 Task: Forward email with the signature Charles Evans with the subject 'Project completion' from softage.1@softage.net to 'softage.6@softage.net' with the message 'Could you provide an update on the progress of the environmental sustainability project?'
Action: Mouse moved to (1053, 219)
Screenshot: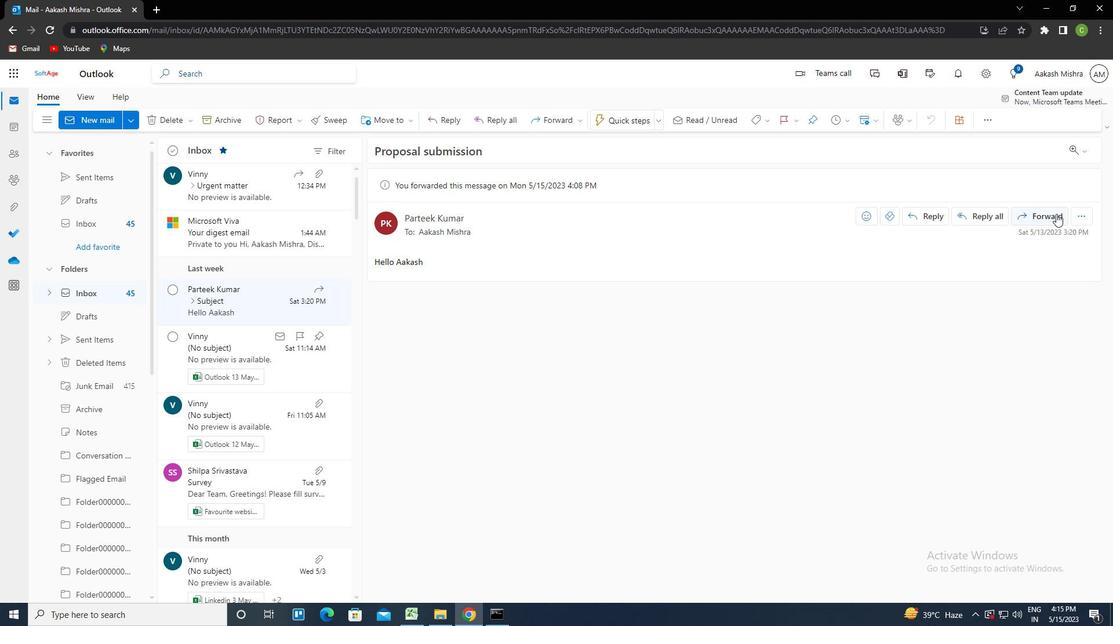 
Action: Mouse pressed left at (1053, 219)
Screenshot: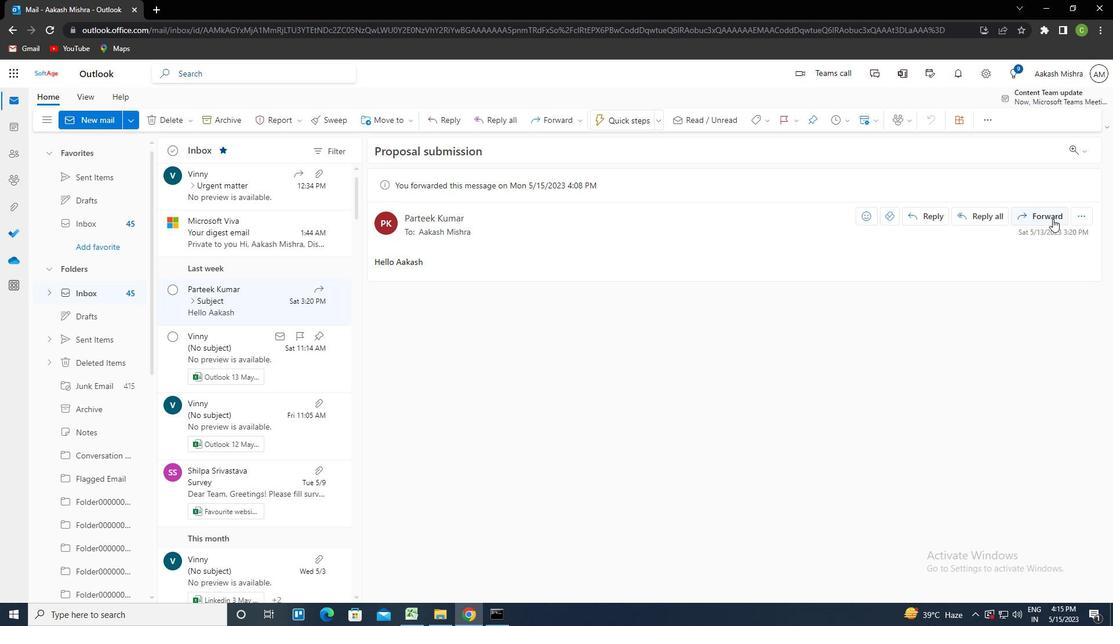 
Action: Mouse moved to (752, 124)
Screenshot: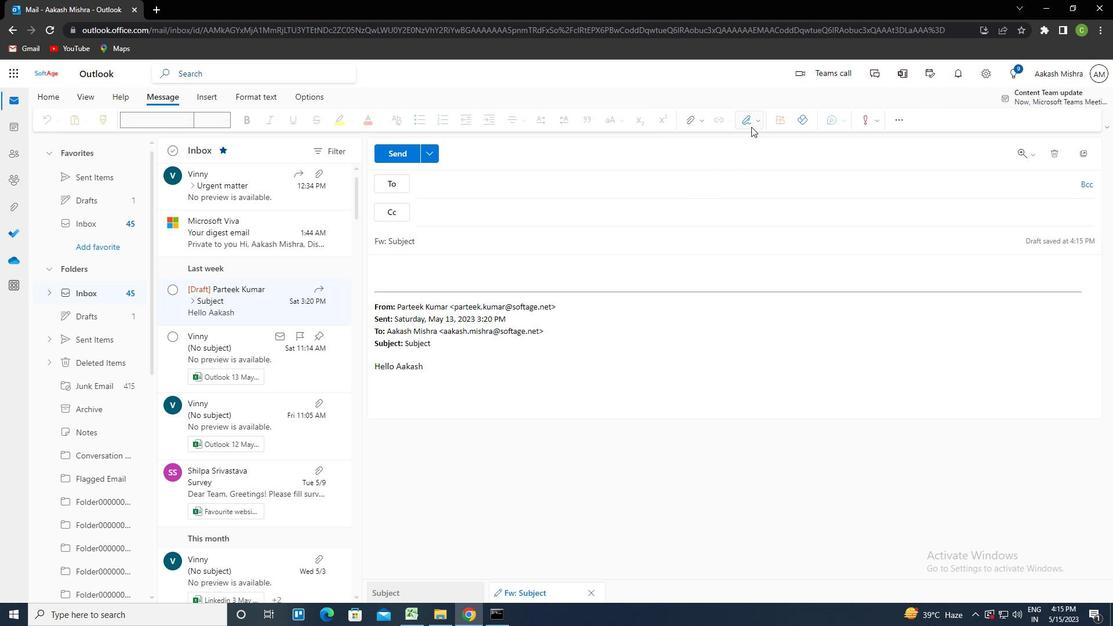 
Action: Mouse pressed left at (752, 124)
Screenshot: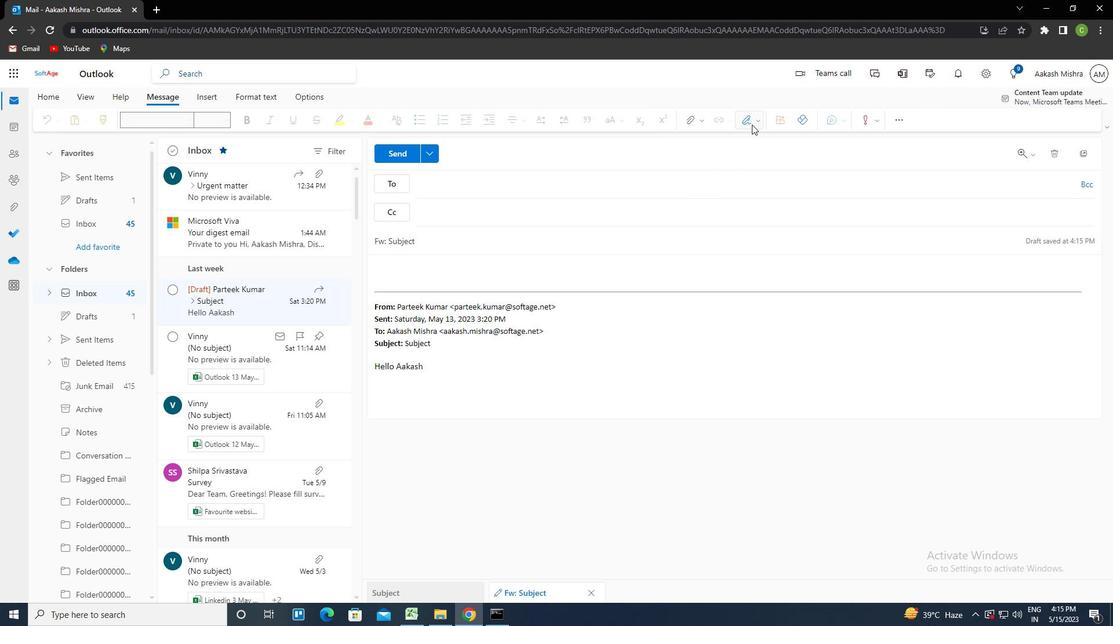 
Action: Mouse moved to (734, 167)
Screenshot: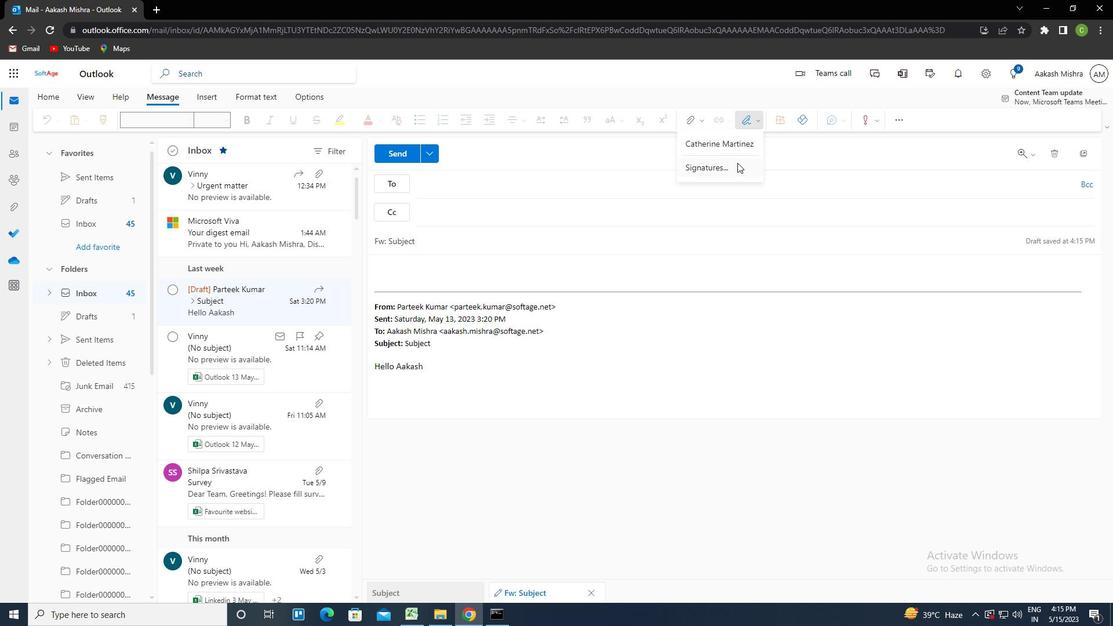 
Action: Mouse pressed left at (734, 167)
Screenshot: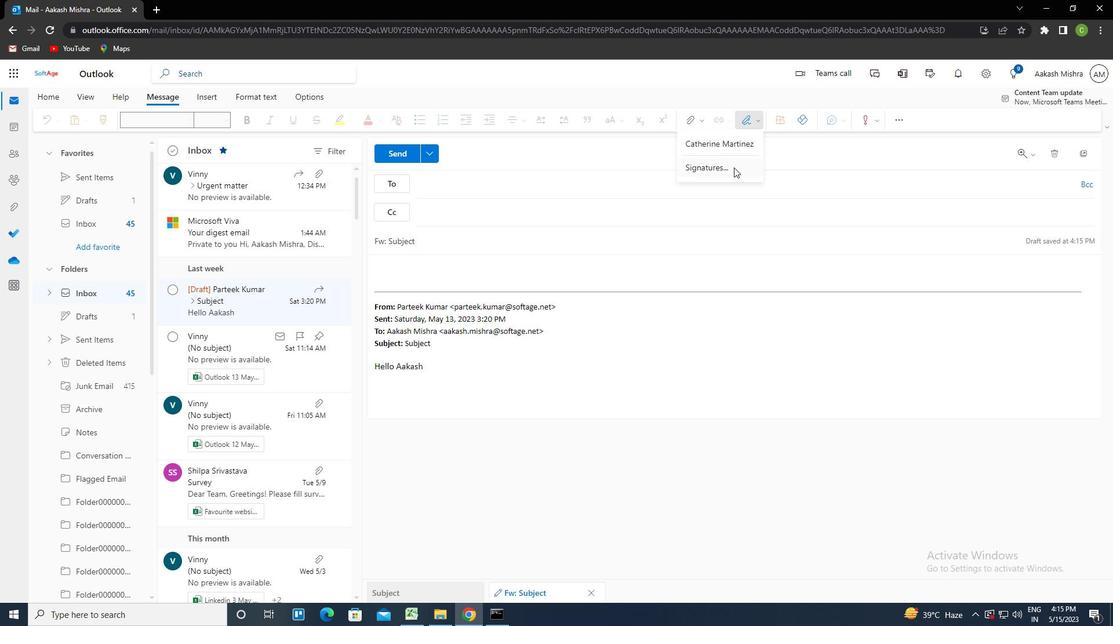 
Action: Mouse moved to (788, 208)
Screenshot: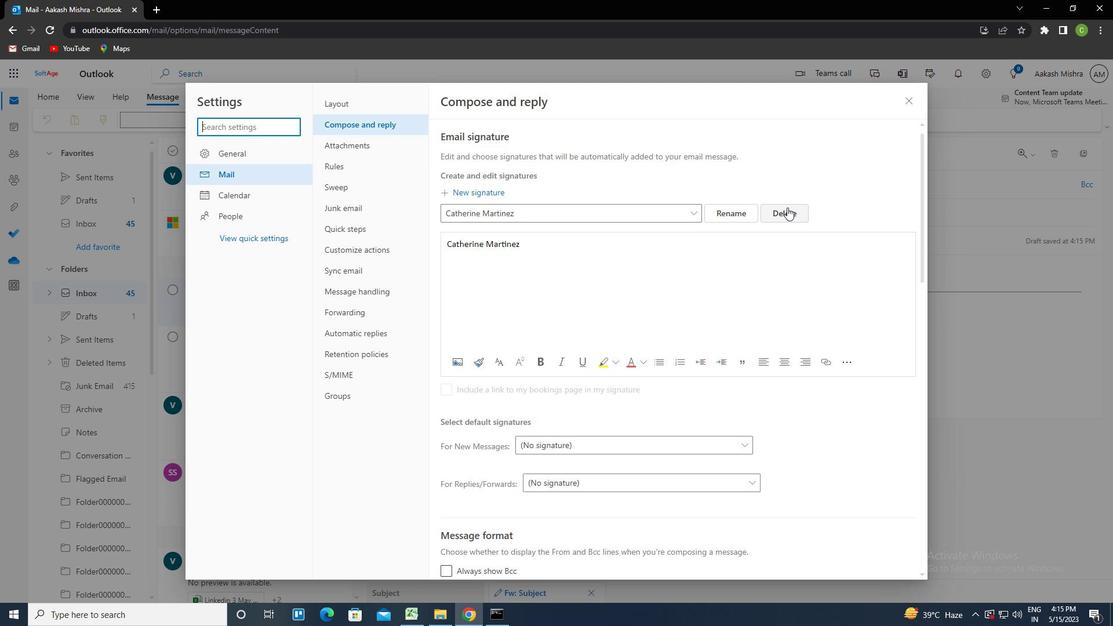 
Action: Mouse pressed left at (788, 208)
Screenshot: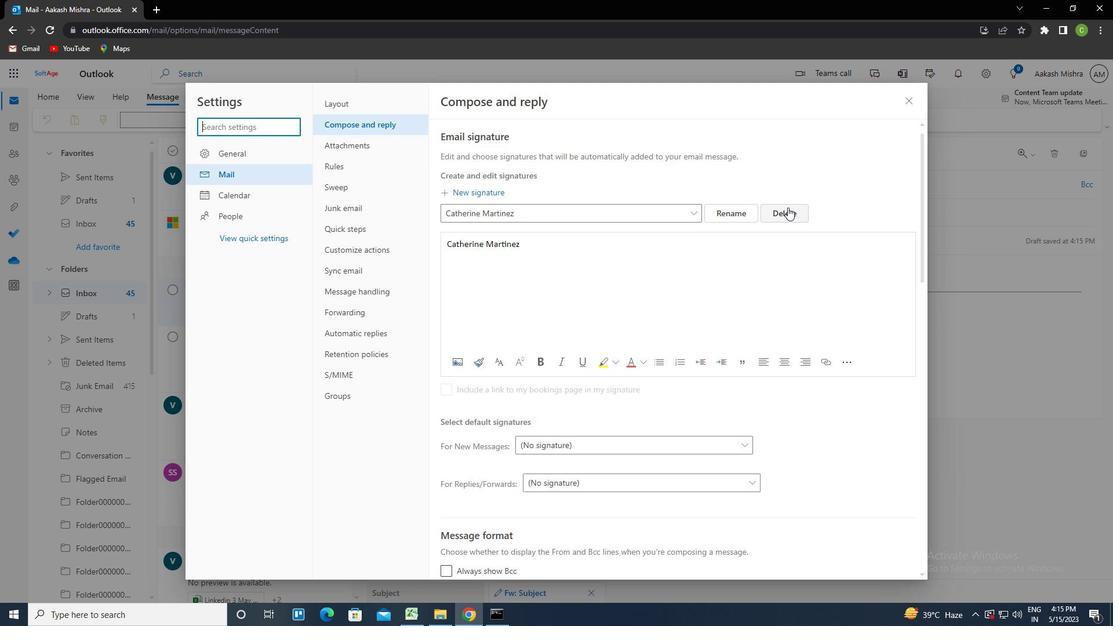 
Action: Mouse moved to (737, 215)
Screenshot: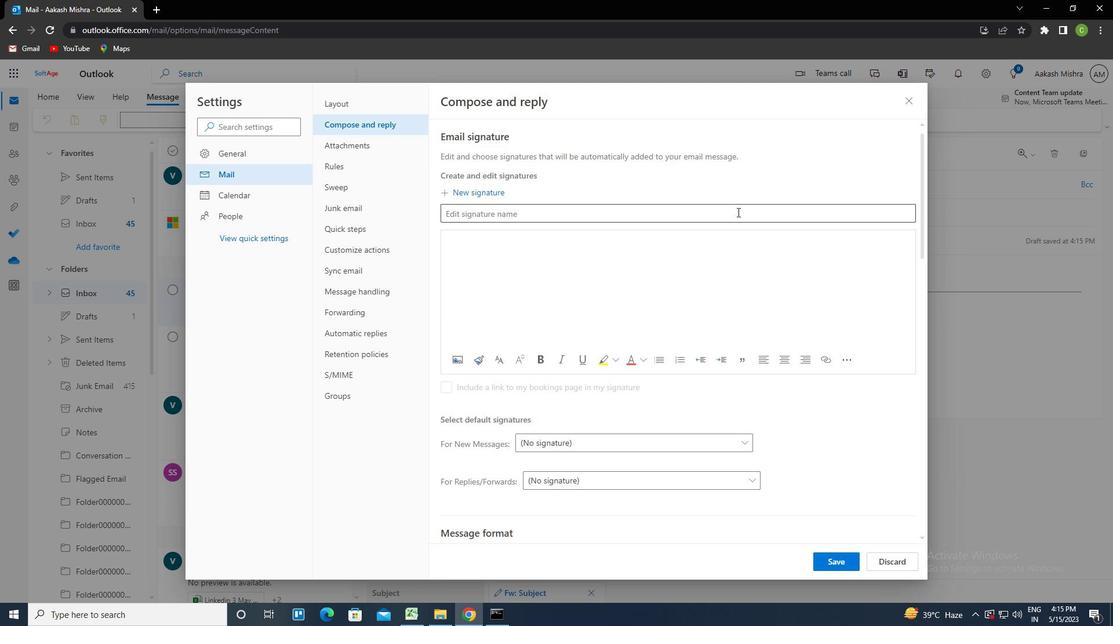 
Action: Mouse pressed left at (737, 215)
Screenshot: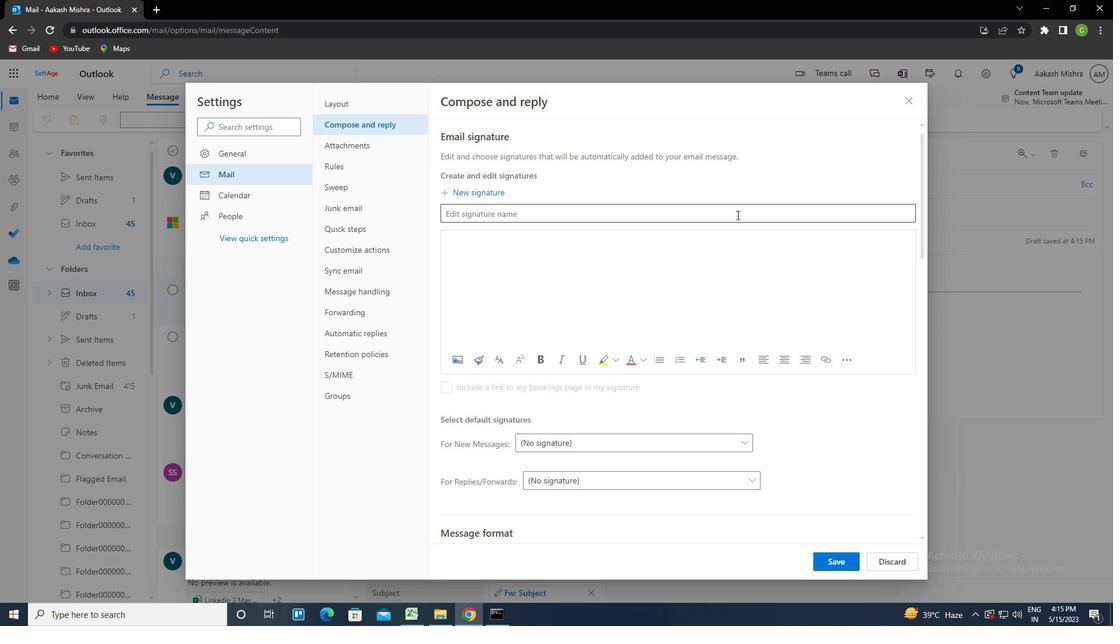 
Action: Key pressed <Key.caps_lock>c<Key.caps_lock>harles<Key.space><Key.caps_lock>e<Key.caps_lock>vans<Key.tab><Key.caps_lock>c<Key.caps_lock>harles<Key.space><Key.caps_lock>e<Key.caps_lock>vans
Screenshot: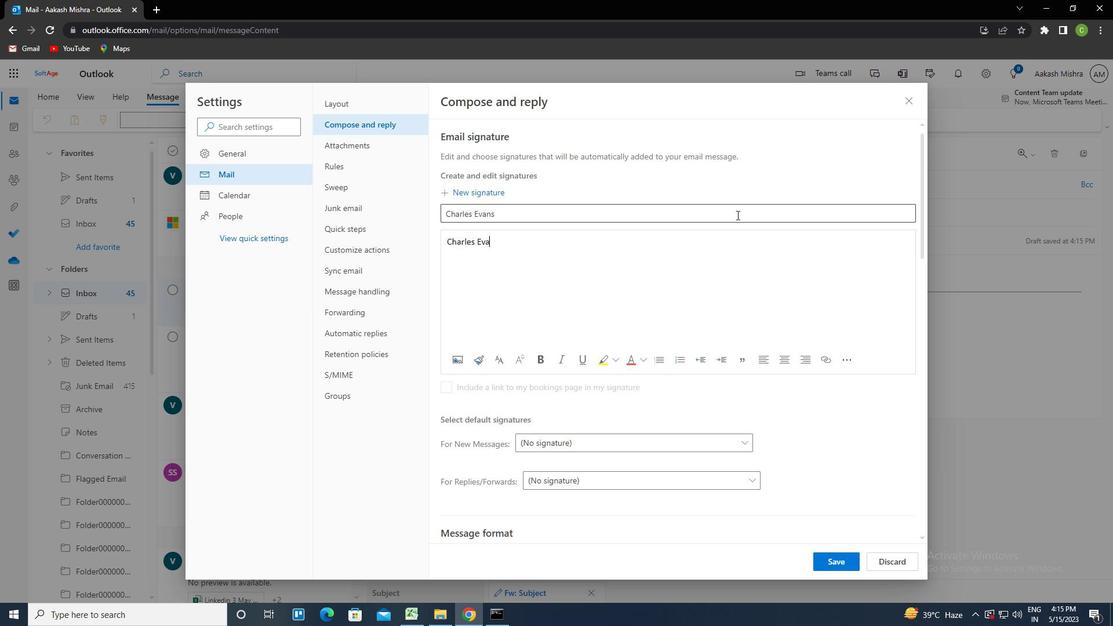 
Action: Mouse moved to (828, 560)
Screenshot: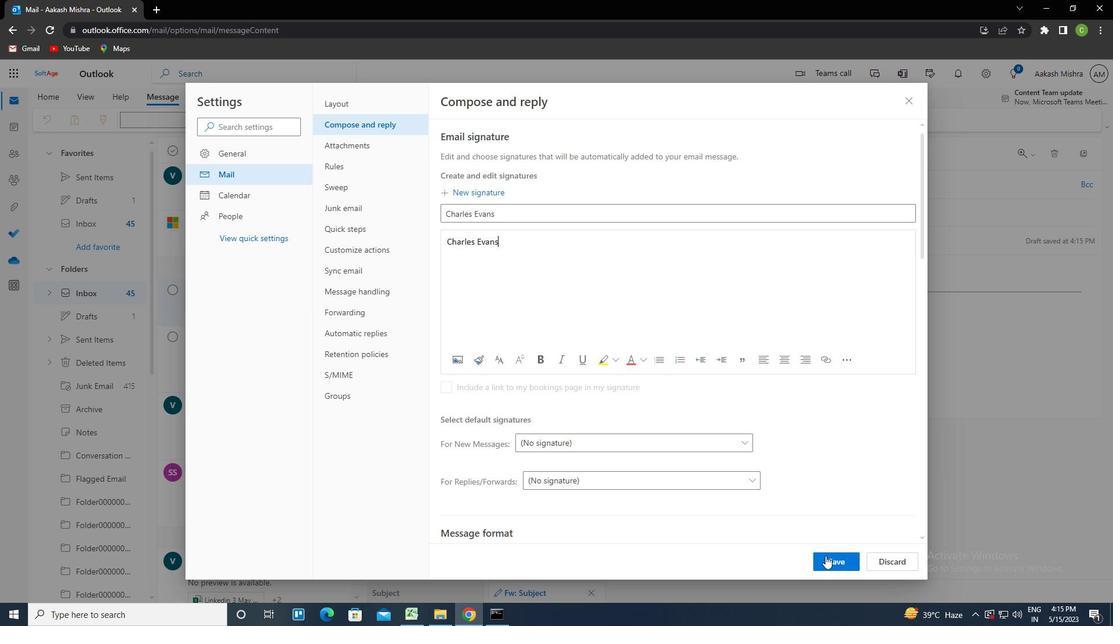 
Action: Mouse pressed left at (828, 560)
Screenshot: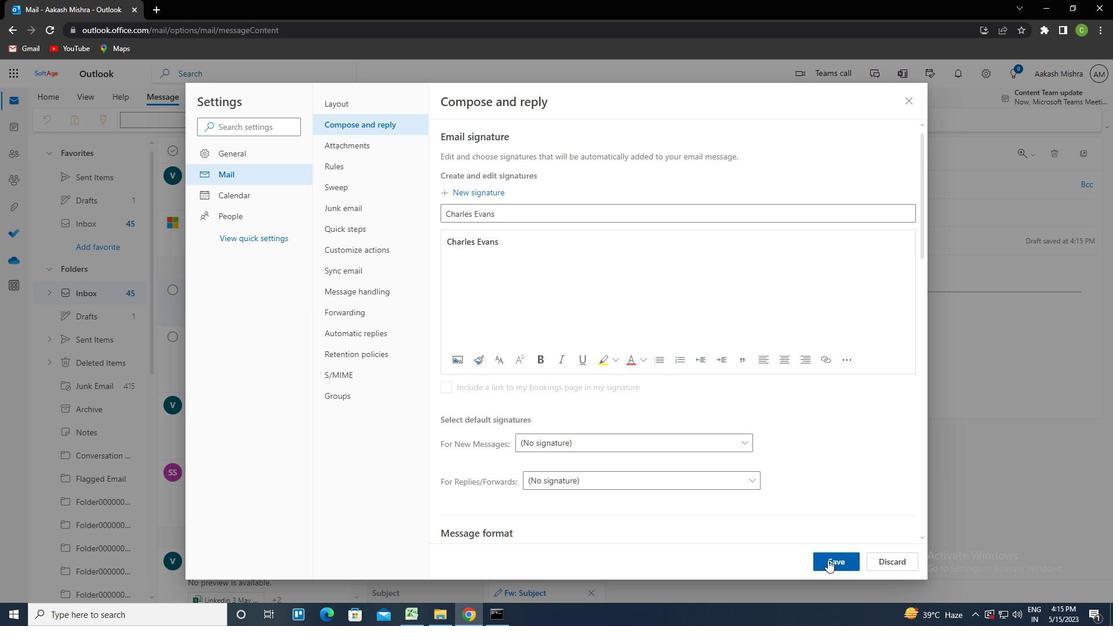 
Action: Mouse moved to (913, 99)
Screenshot: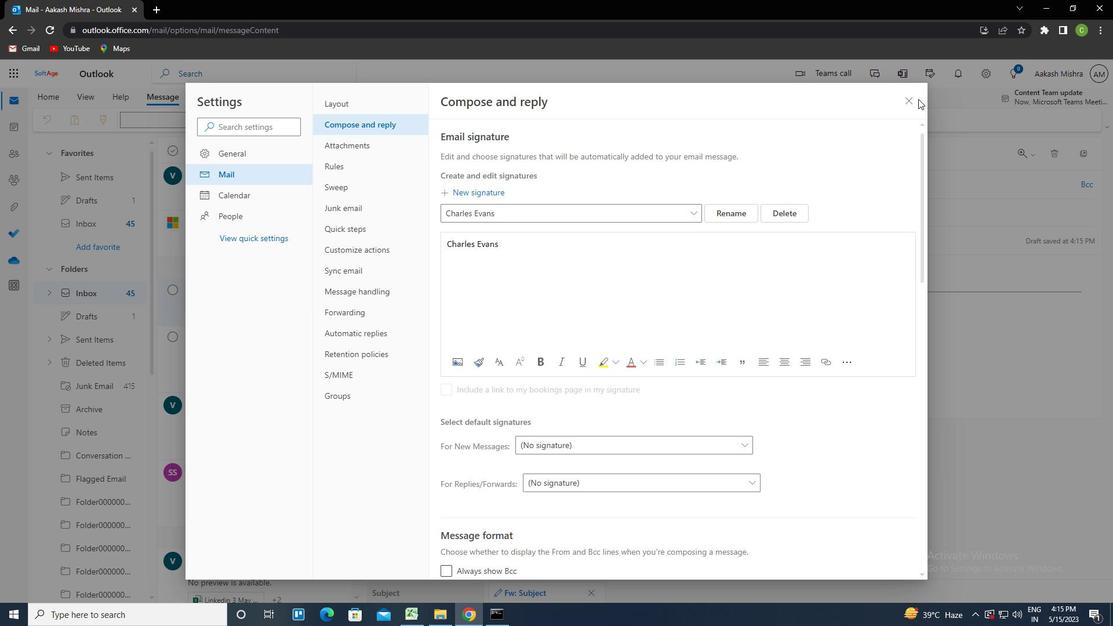 
Action: Mouse pressed left at (913, 99)
Screenshot: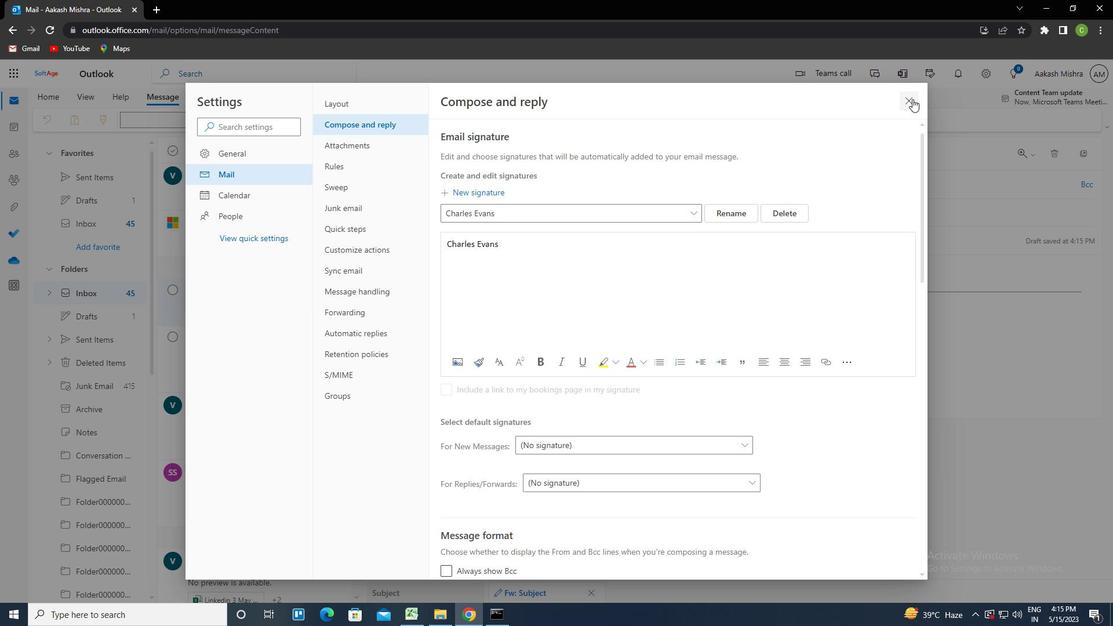 
Action: Mouse moved to (757, 123)
Screenshot: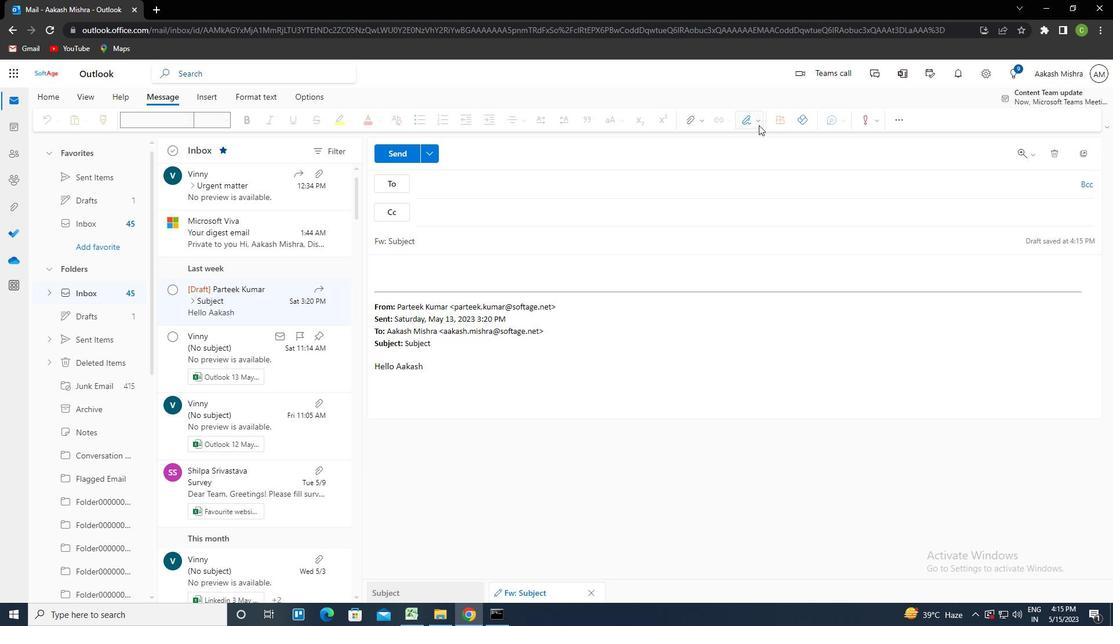 
Action: Mouse pressed left at (757, 123)
Screenshot: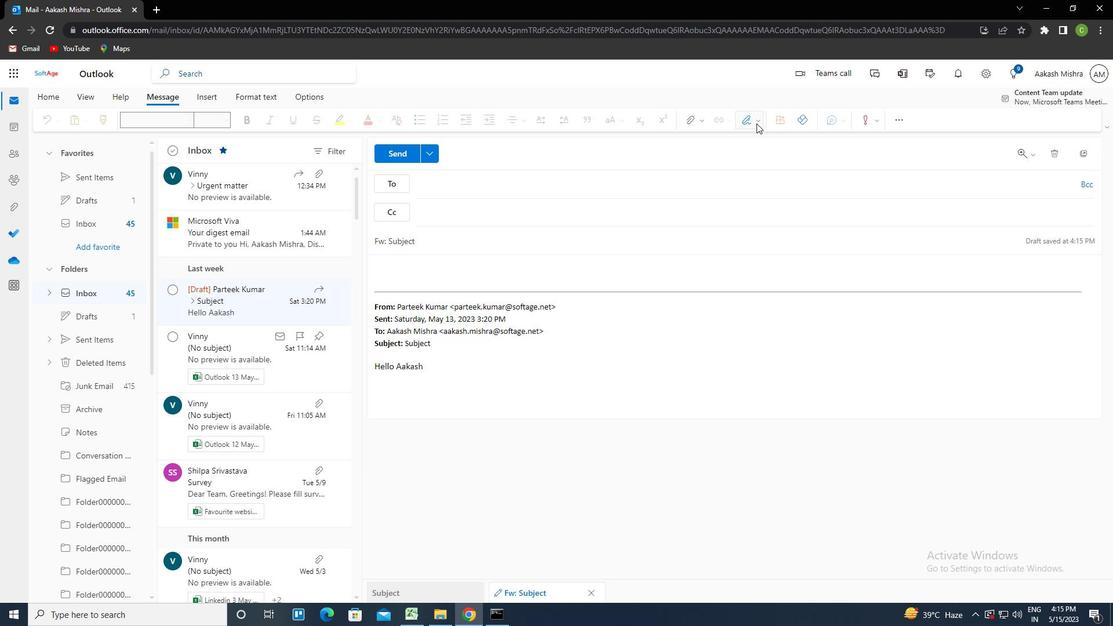
Action: Mouse moved to (744, 143)
Screenshot: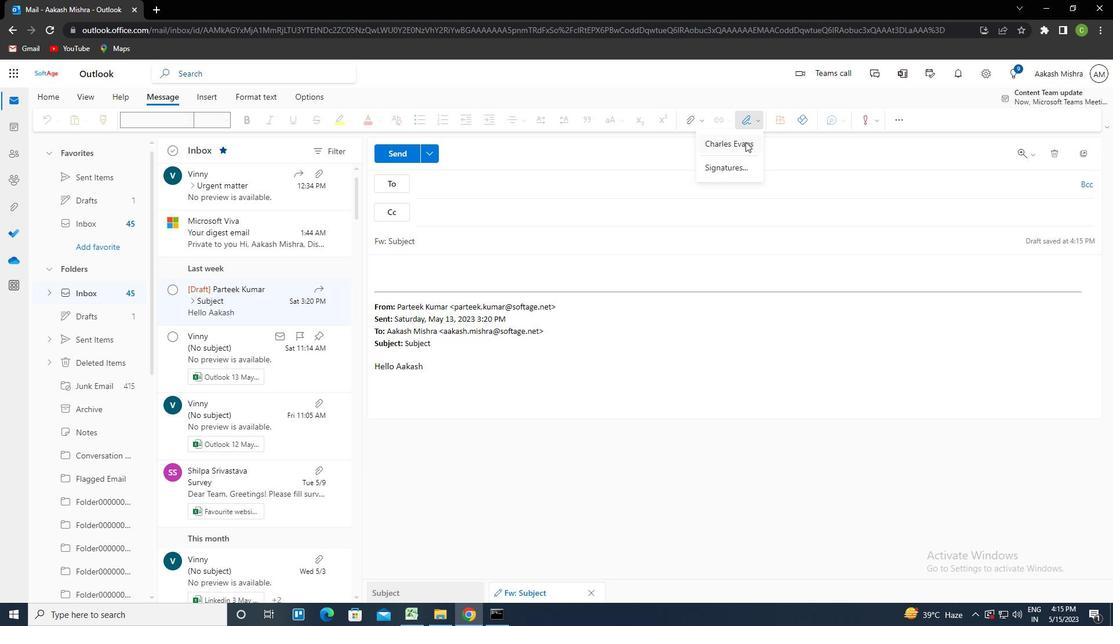 
Action: Mouse pressed left at (744, 143)
Screenshot: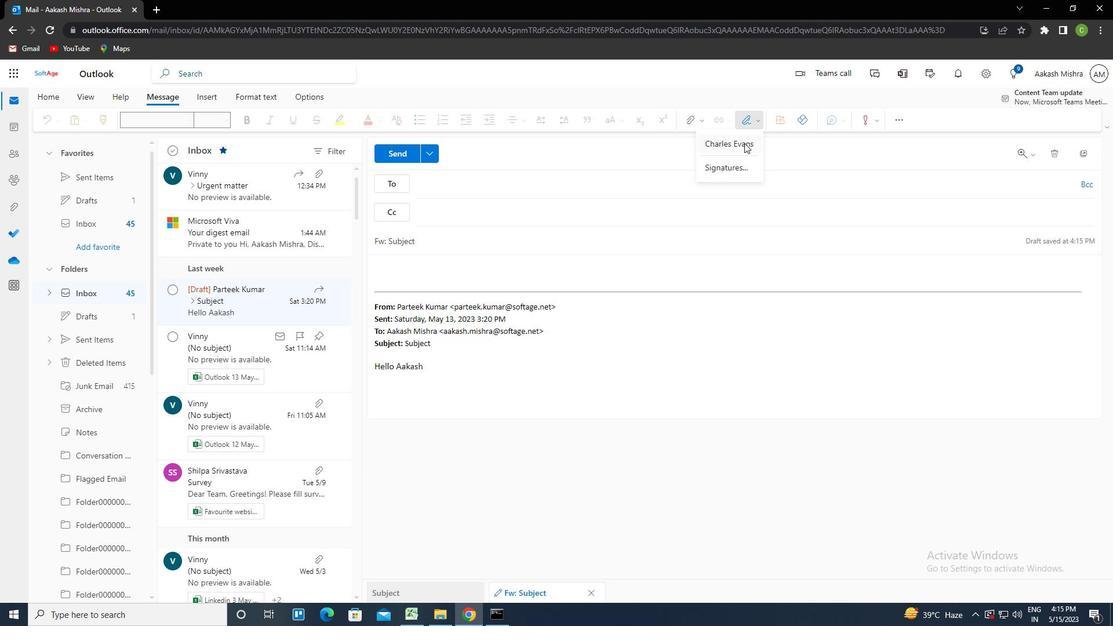 
Action: Mouse moved to (453, 238)
Screenshot: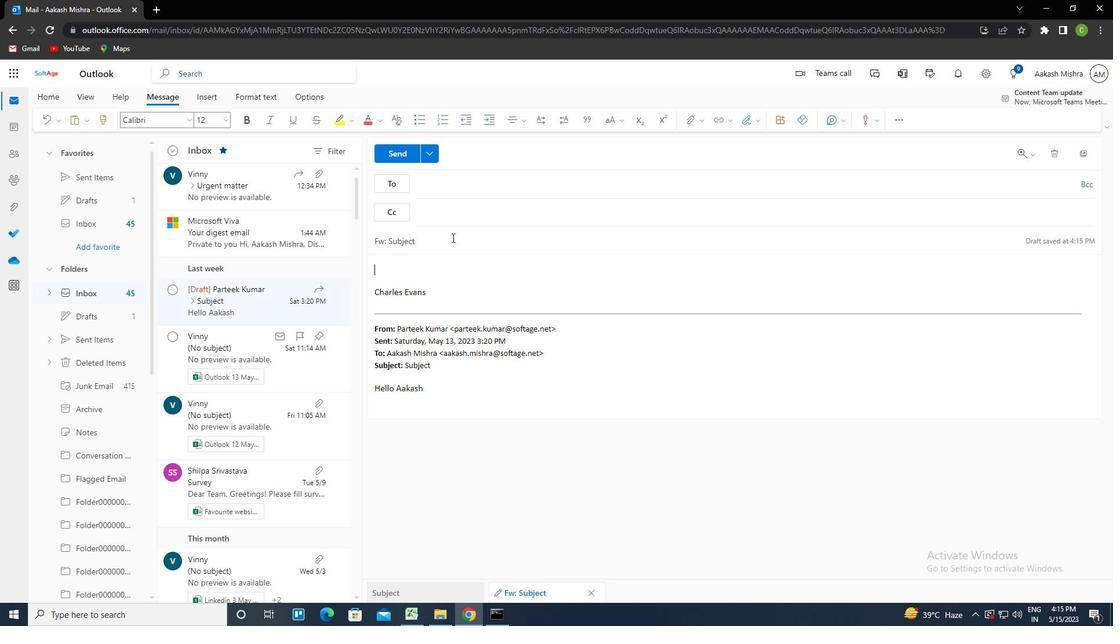 
Action: Mouse pressed left at (453, 238)
Screenshot: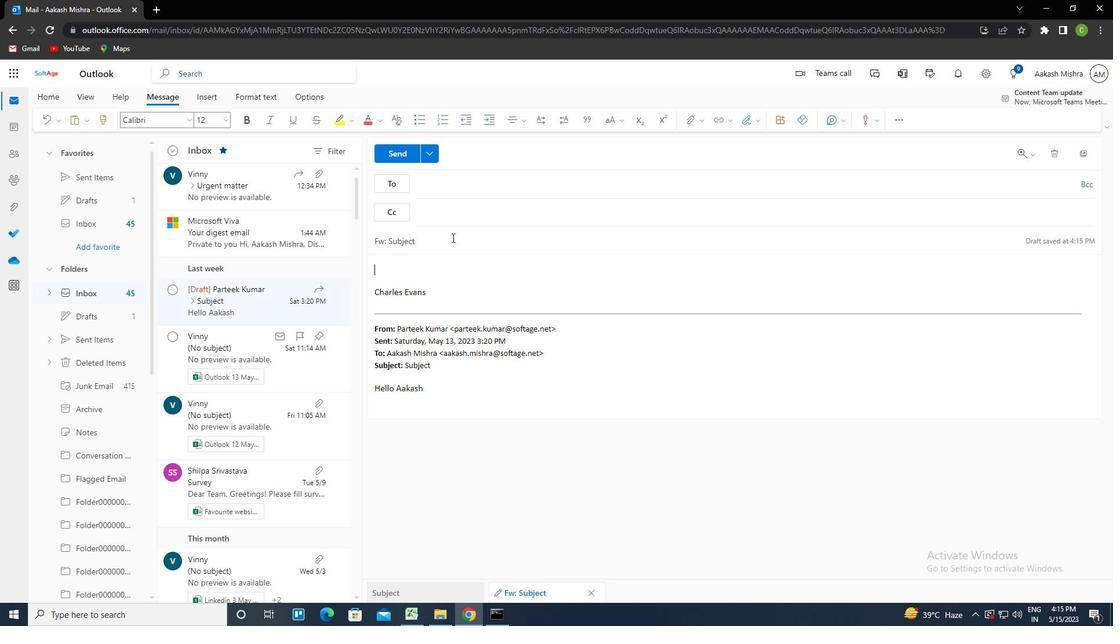 
Action: Key pressed <Key.shift><Key.left><Key.delete><Key.caps_lock>ctrl+P<Key.caps_lock>ROJECT<Key.space>COMPLETION
Screenshot: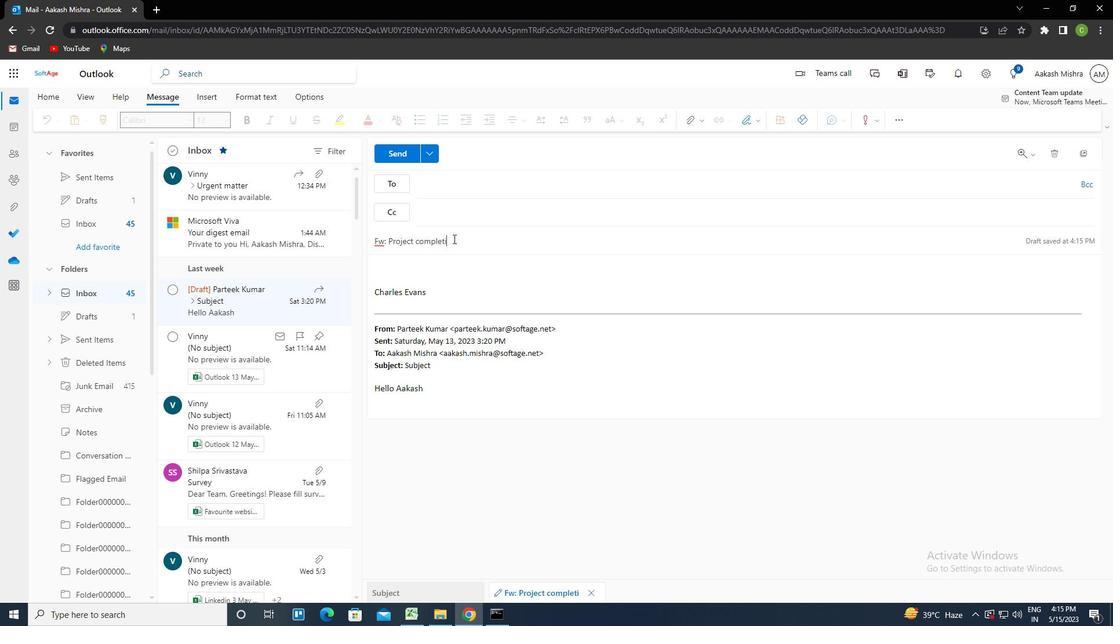 
Action: Mouse moved to (454, 189)
Screenshot: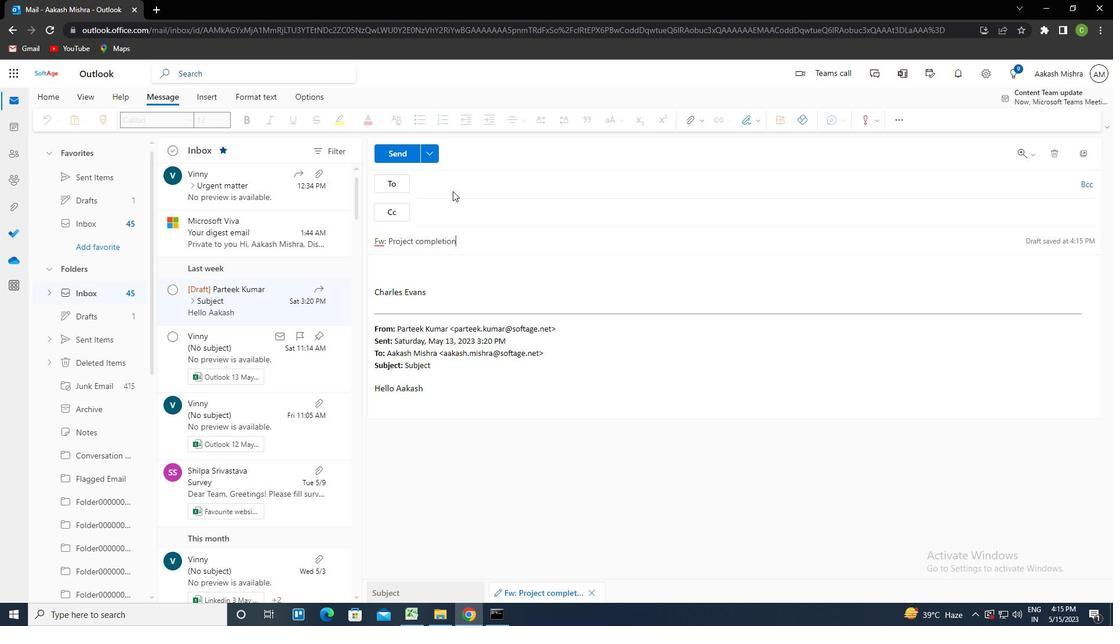 
Action: Mouse pressed left at (454, 189)
Screenshot: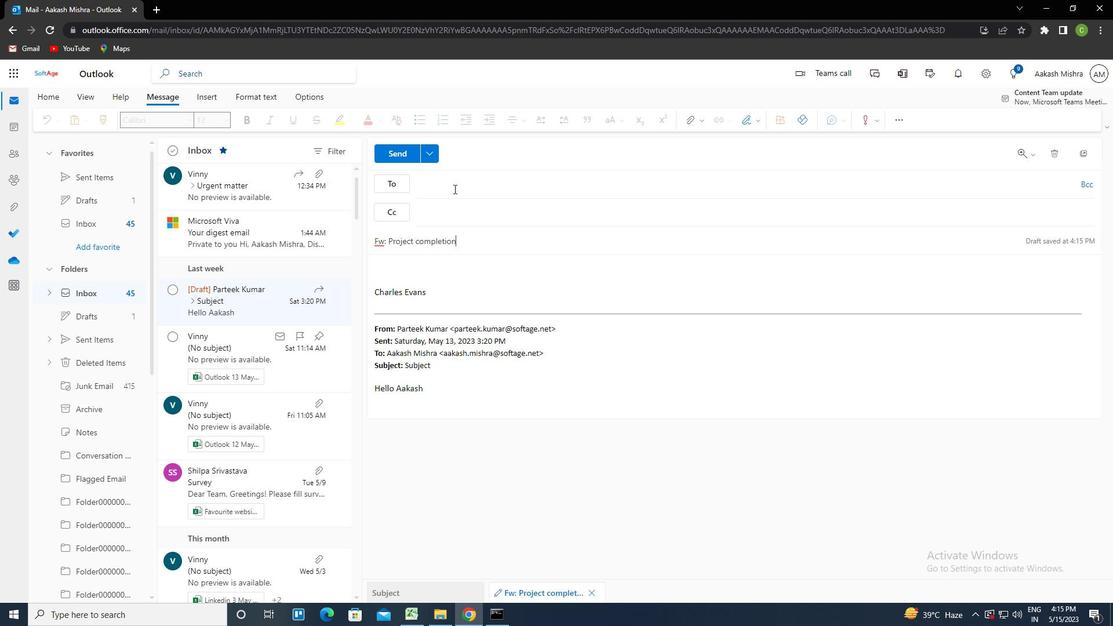 
Action: Key pressed SOFTAGE.6<Key.shift>@SOFTAGE.NET<Key.enter>
Screenshot: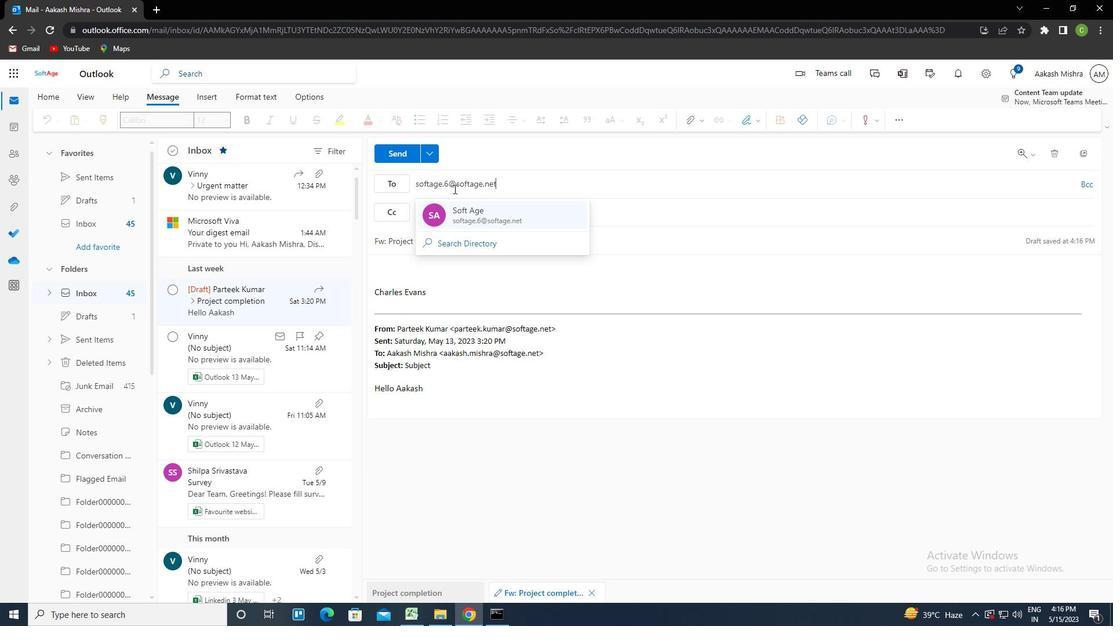 
Action: Mouse moved to (433, 269)
Screenshot: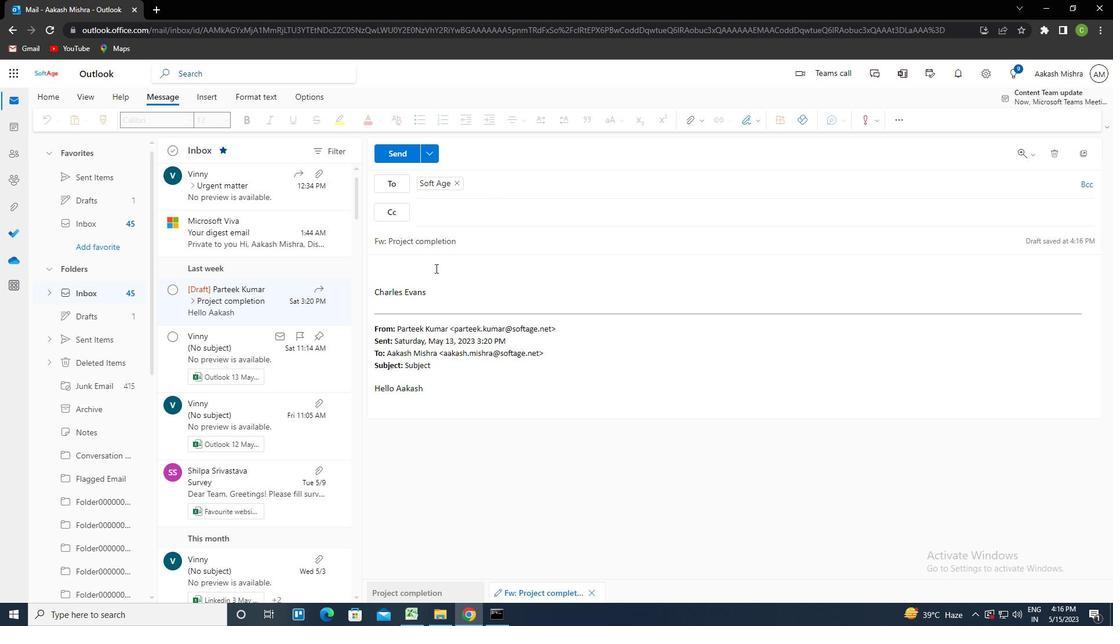 
Action: Mouse pressed left at (433, 269)
Screenshot: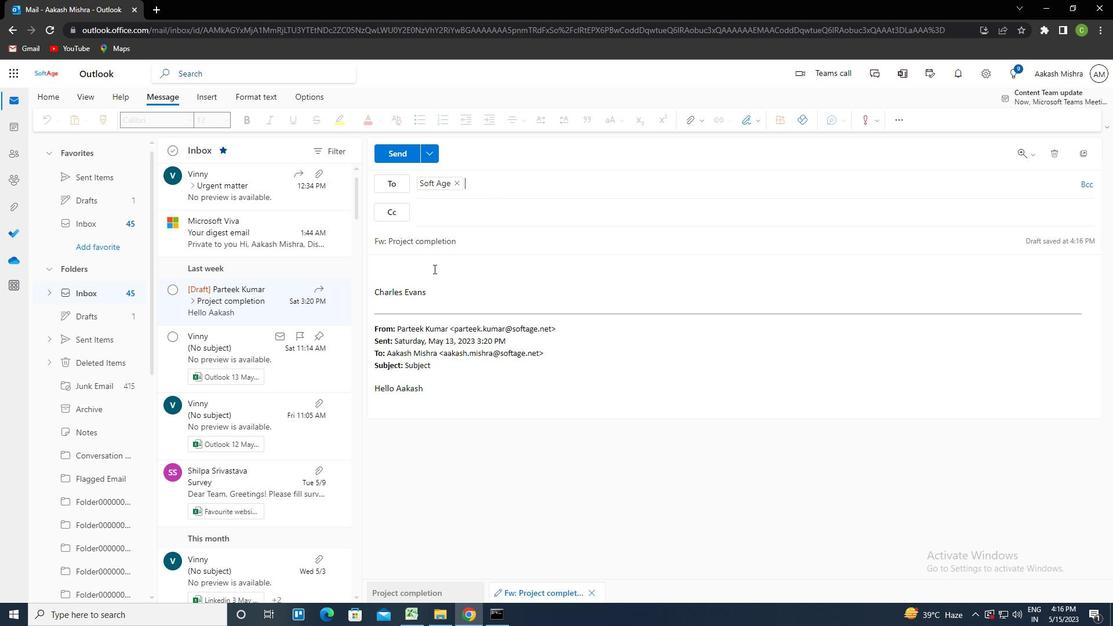 
Action: Key pressed <Key.caps_lock>C<Key.caps_lock>OULD<Key.space>YOU<Key.space>PROVIDE<Key.space>AN<Key.space>UPDATE<Key.space>ON<Key.space>THE<Key.space>PROGRESS<Key.space>OF<Key.space>THE<Key.space>ENVIRONMENTAL<Key.space>SUSTAIO<Key.backspace>ANABILITY<Key.space>PROJECT<Key.shift_r>?
Screenshot: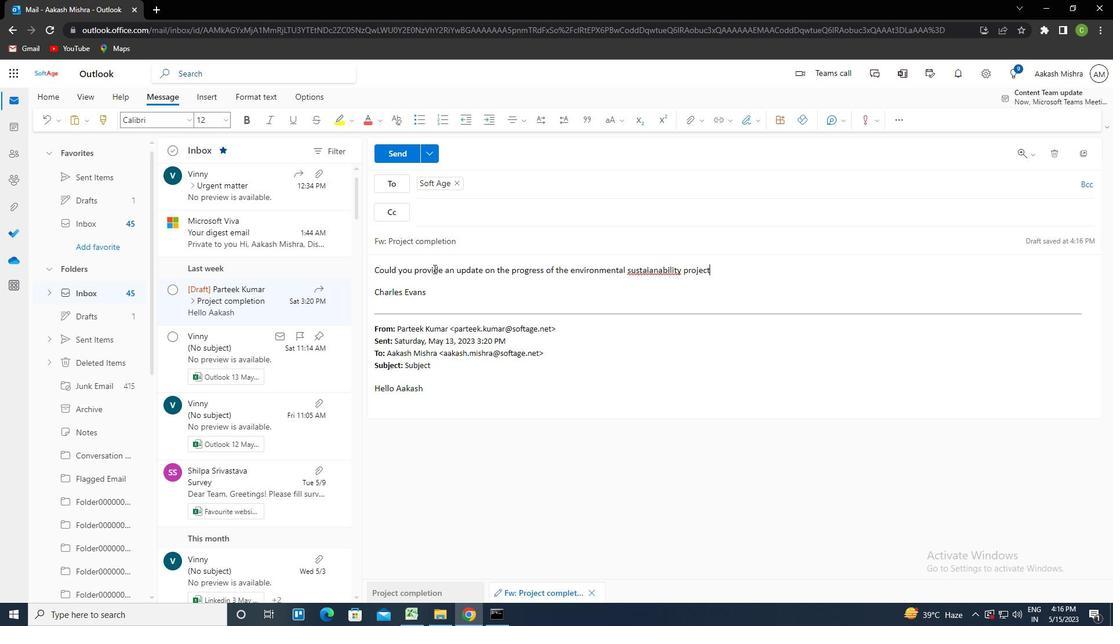 
Action: Mouse moved to (668, 270)
Screenshot: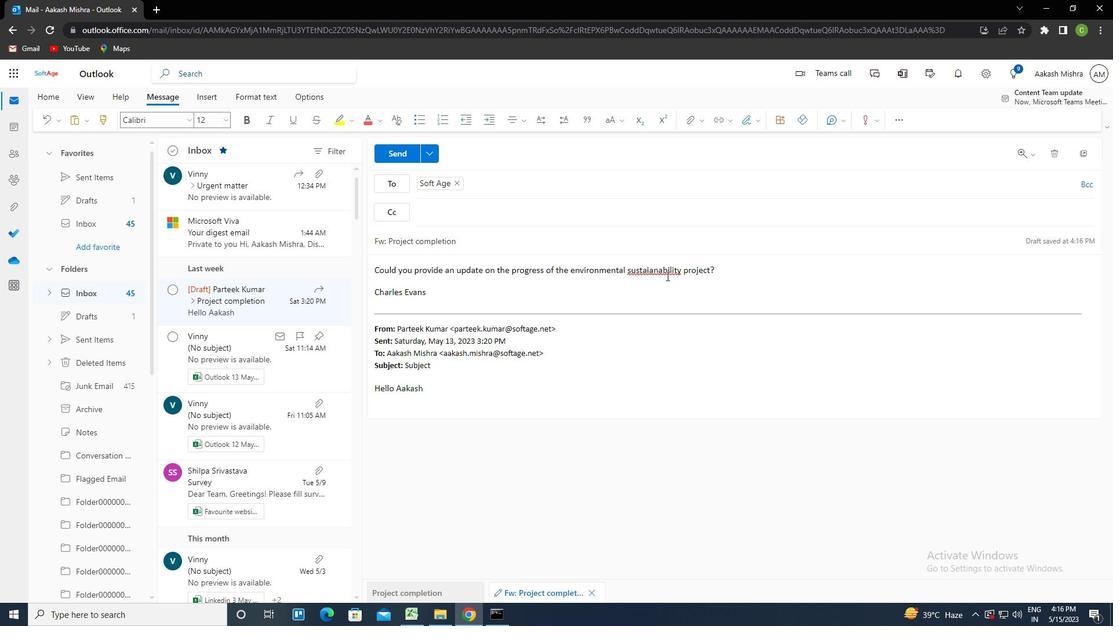 
Action: Mouse pressed left at (668, 270)
Screenshot: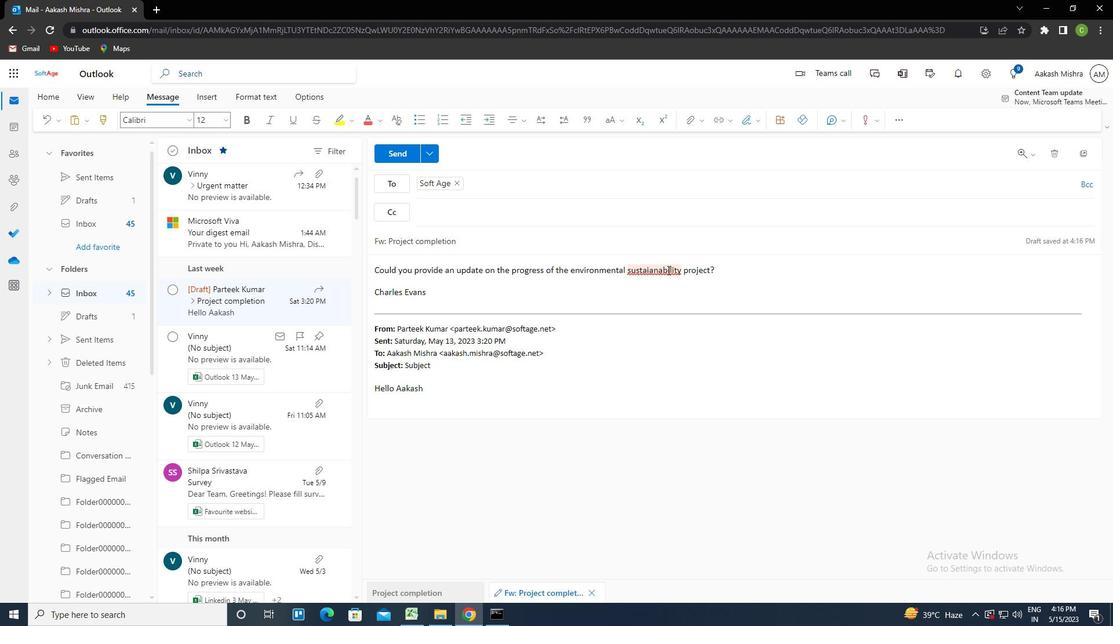 
Action: Mouse moved to (614, 299)
Screenshot: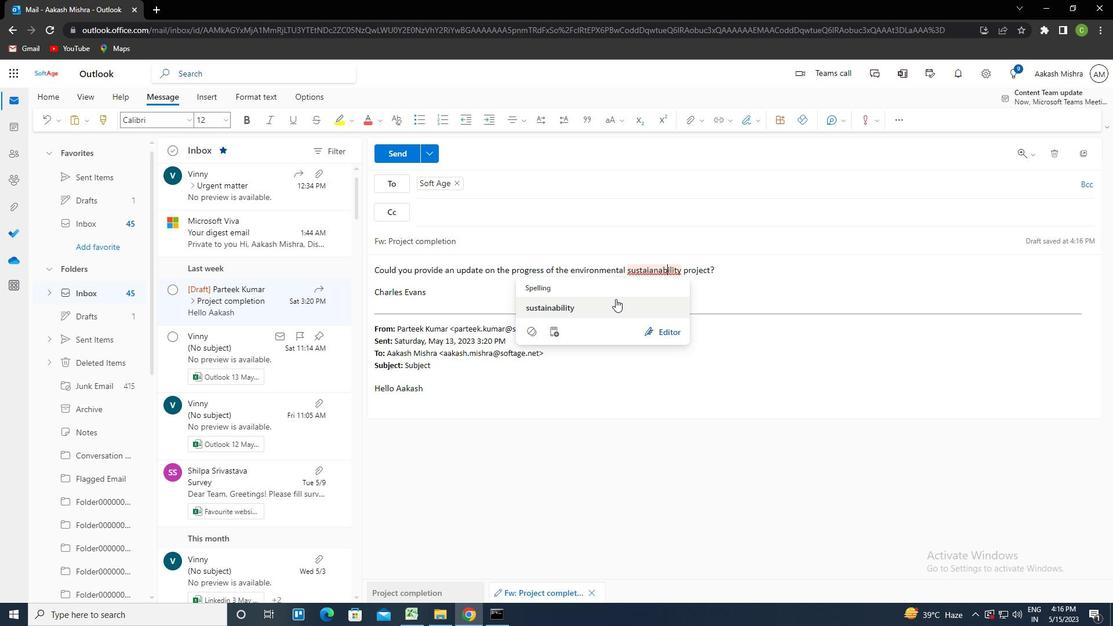 
Action: Mouse pressed left at (614, 299)
Screenshot: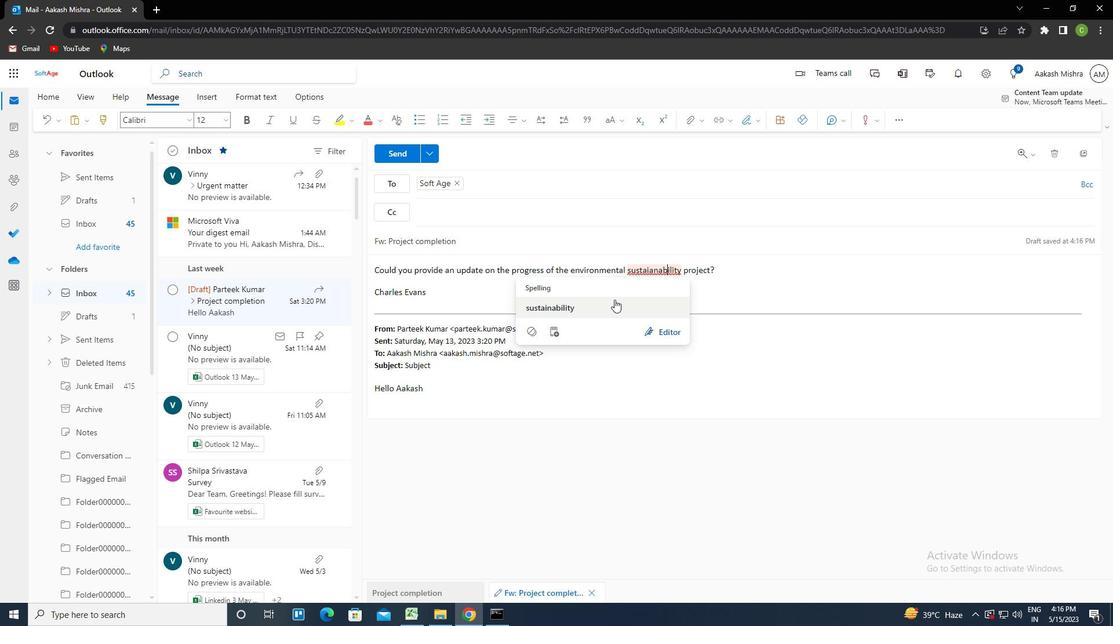 
Action: Mouse moved to (401, 156)
Screenshot: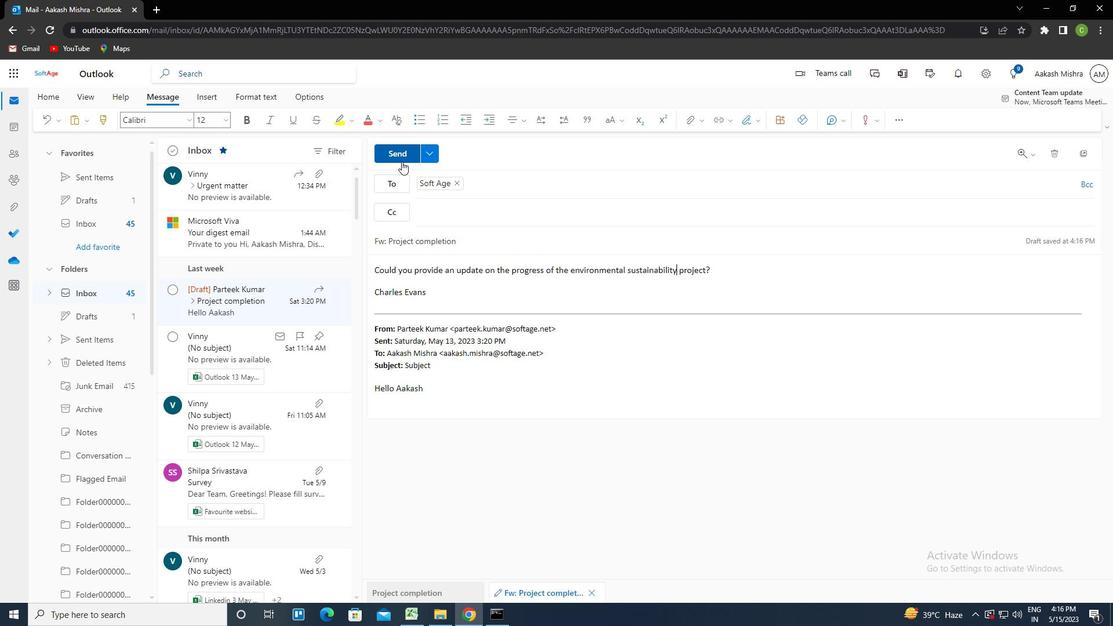 
Action: Mouse pressed left at (401, 156)
Screenshot: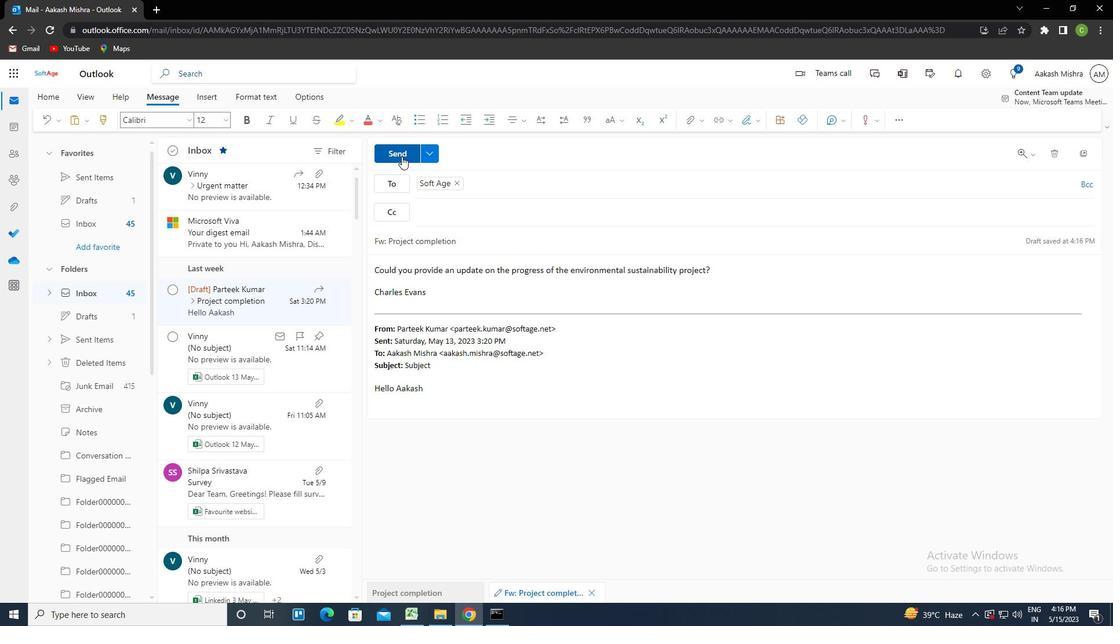 
Action: Mouse moved to (656, 324)
Screenshot: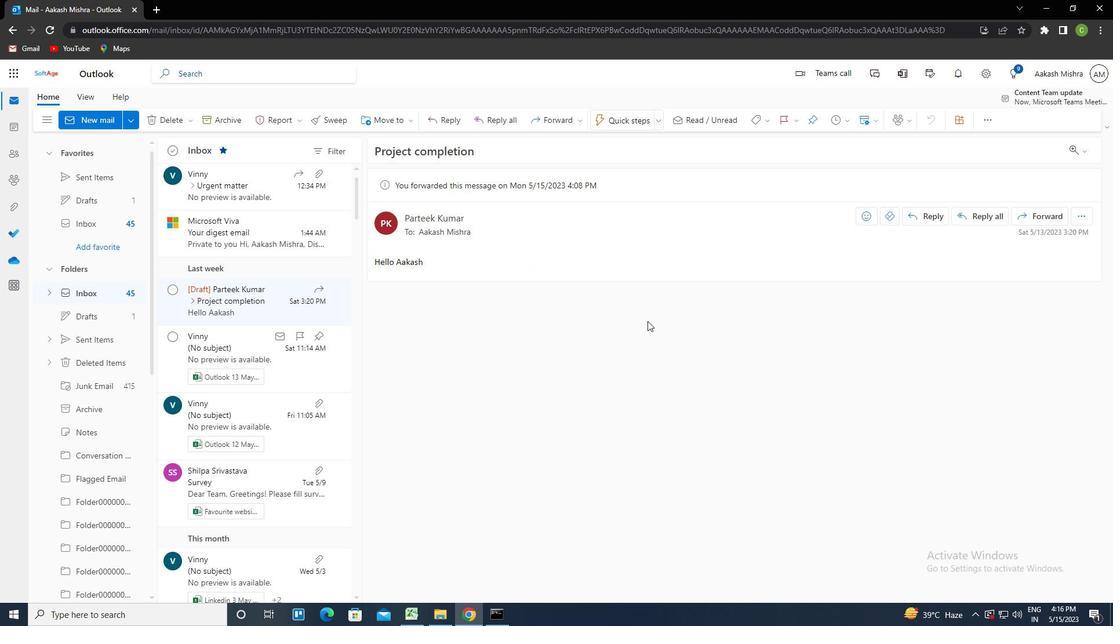 
